 Task: Add Avalon Organics Peppermint Hand & Body Lotion to the cart.
Action: Mouse moved to (848, 322)
Screenshot: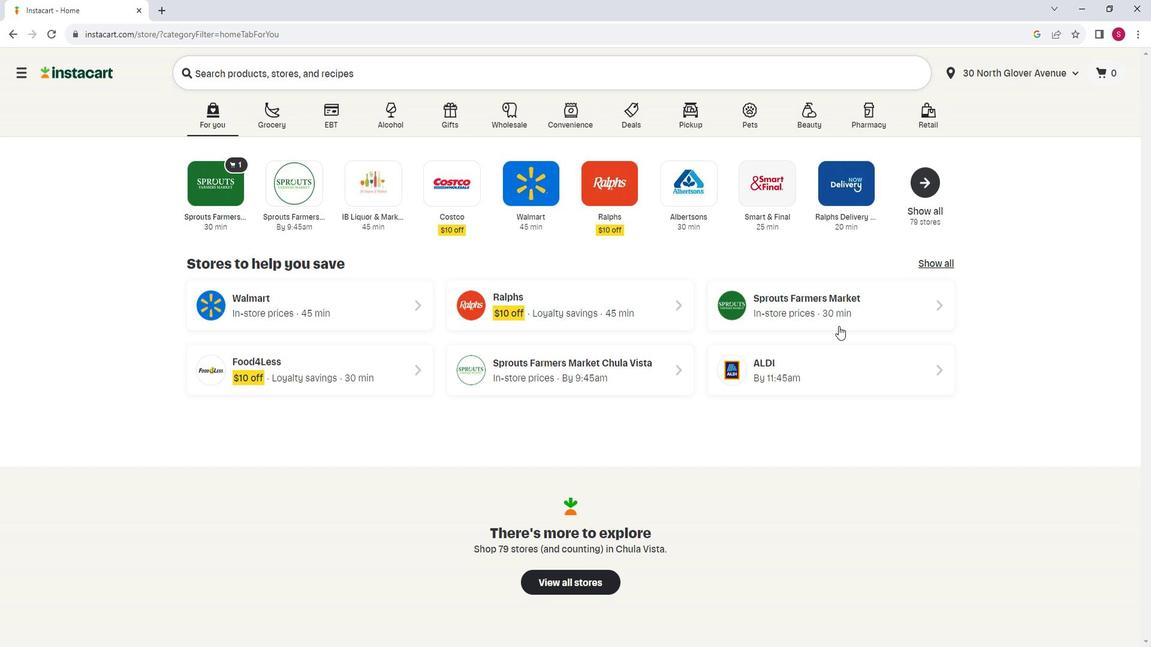 
Action: Mouse pressed left at (848, 322)
Screenshot: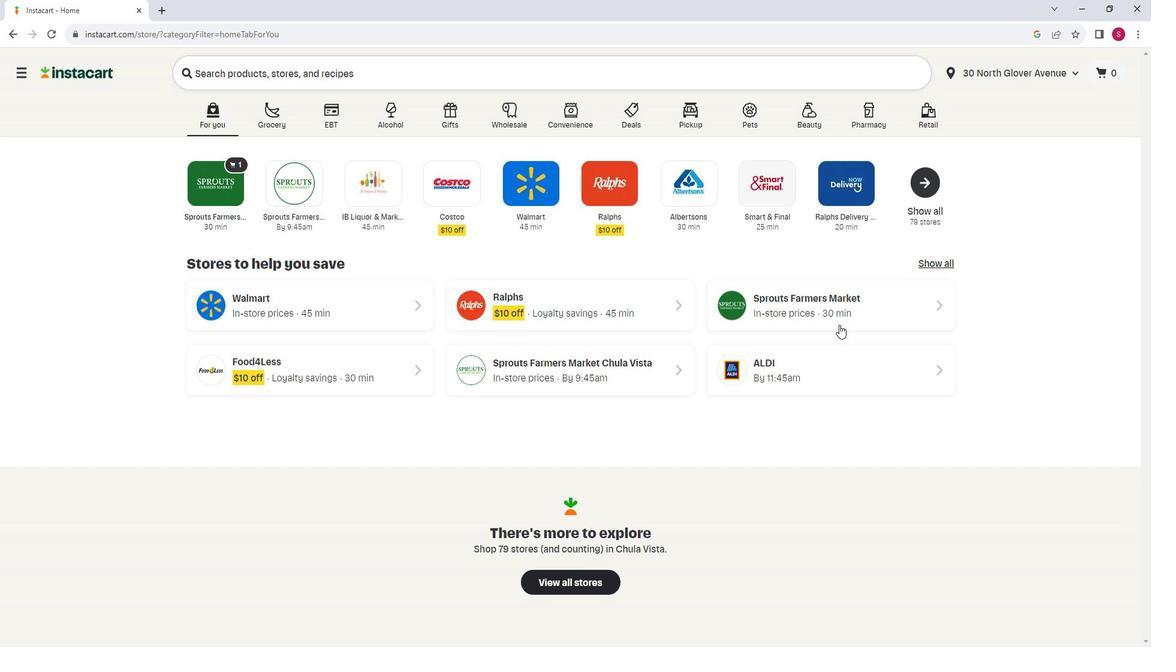 
Action: Mouse moved to (67, 365)
Screenshot: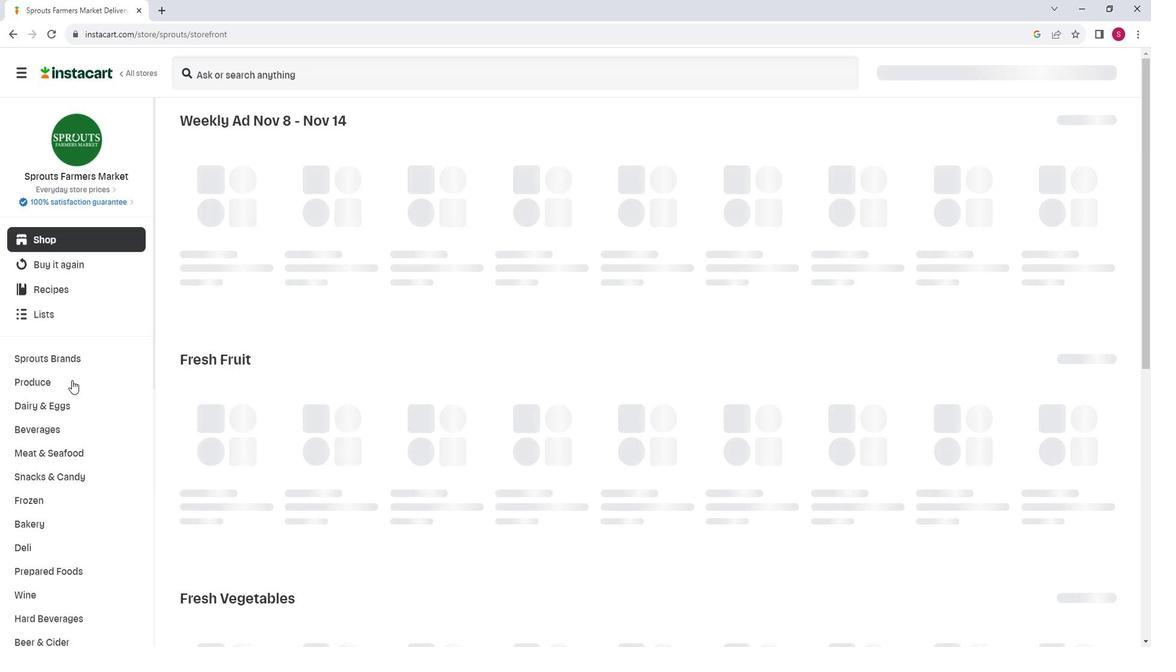 
Action: Mouse scrolled (67, 364) with delta (0, 0)
Screenshot: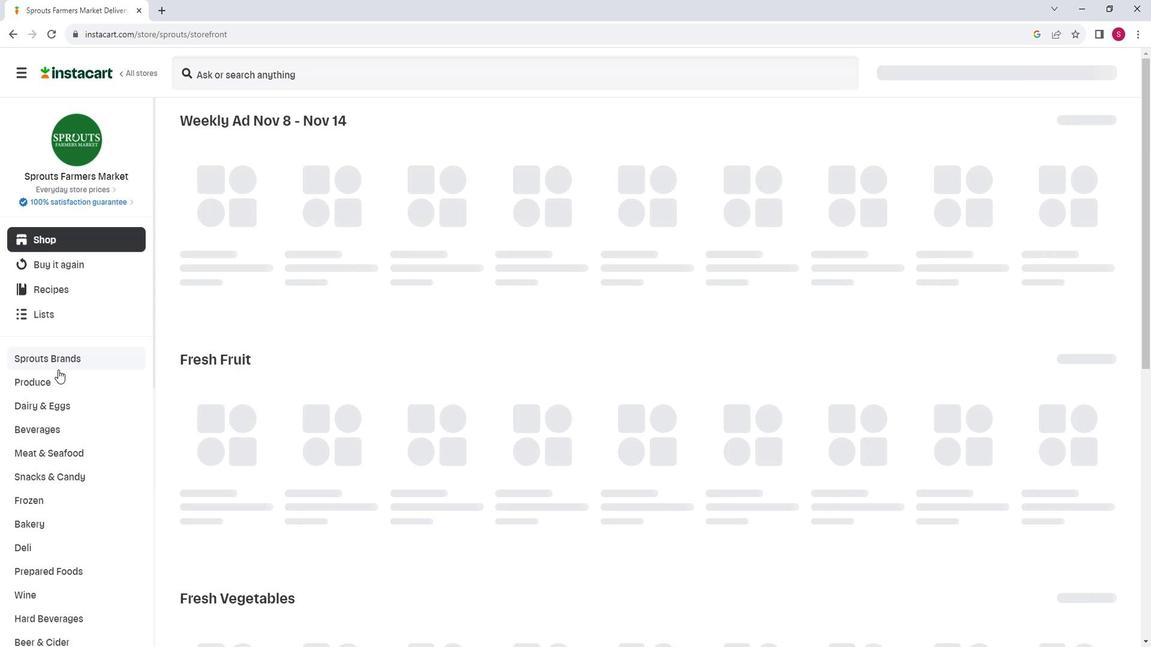 
Action: Mouse scrolled (67, 364) with delta (0, 0)
Screenshot: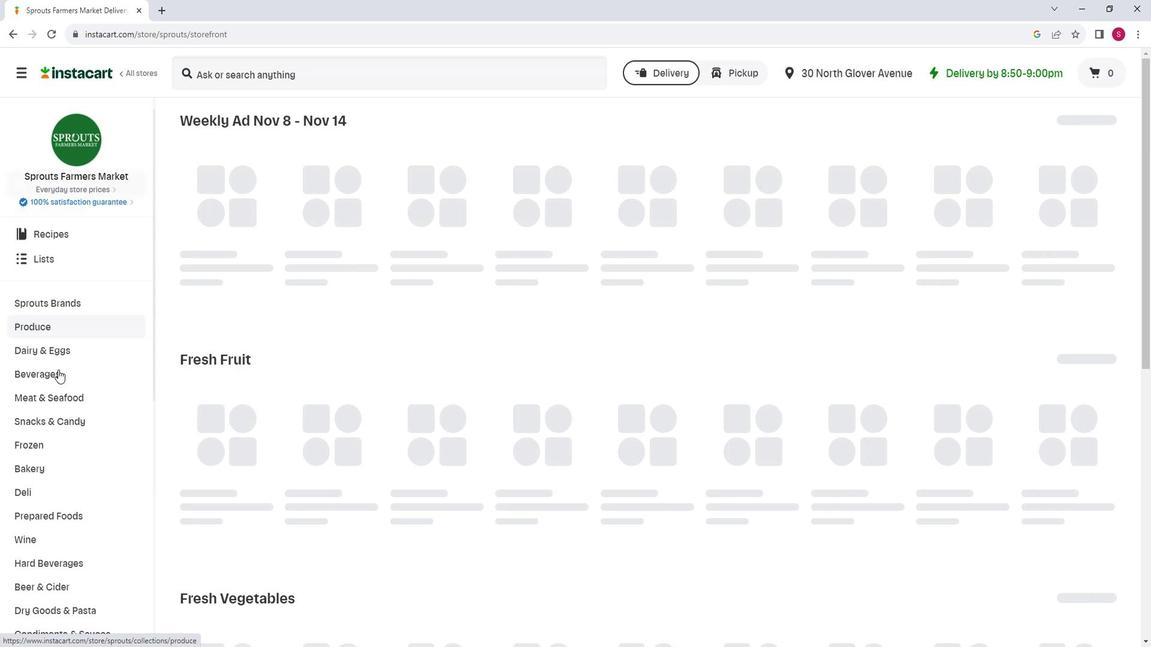 
Action: Mouse scrolled (67, 364) with delta (0, 0)
Screenshot: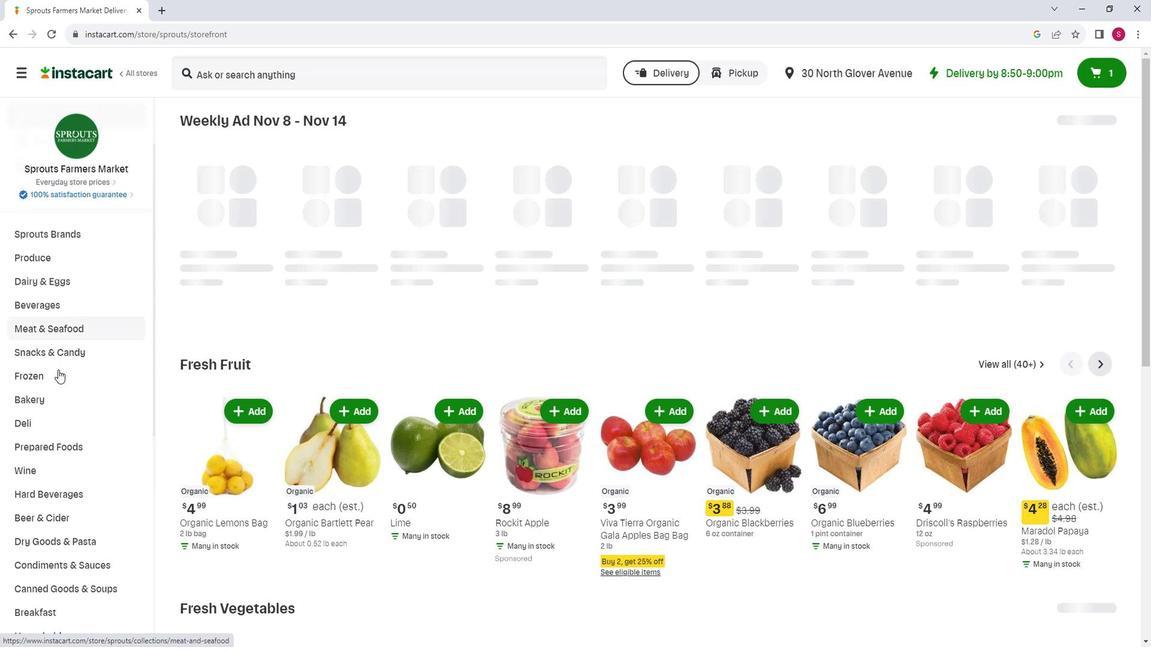 
Action: Mouse scrolled (67, 364) with delta (0, 0)
Screenshot: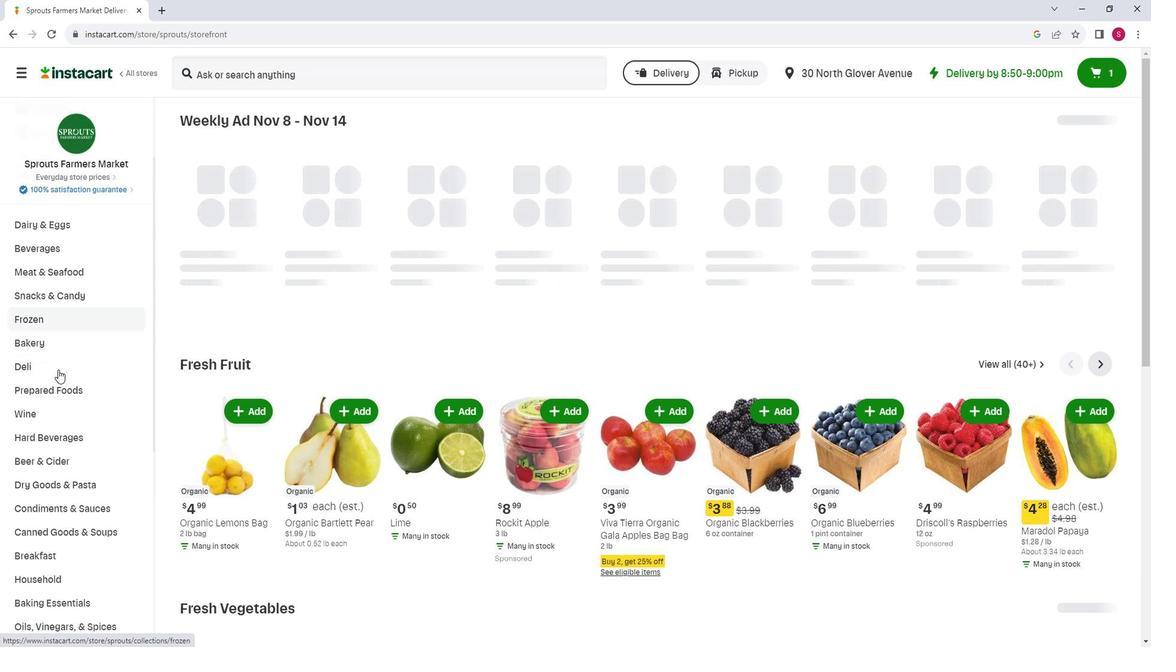 
Action: Mouse scrolled (67, 364) with delta (0, 0)
Screenshot: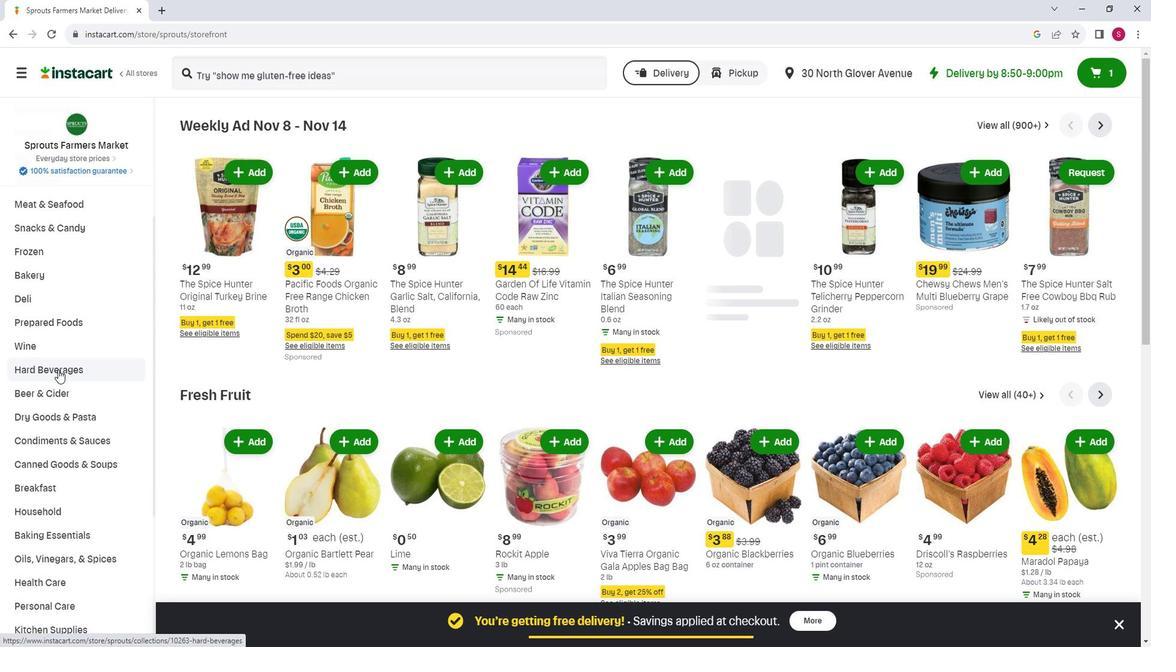 
Action: Mouse scrolled (67, 364) with delta (0, 0)
Screenshot: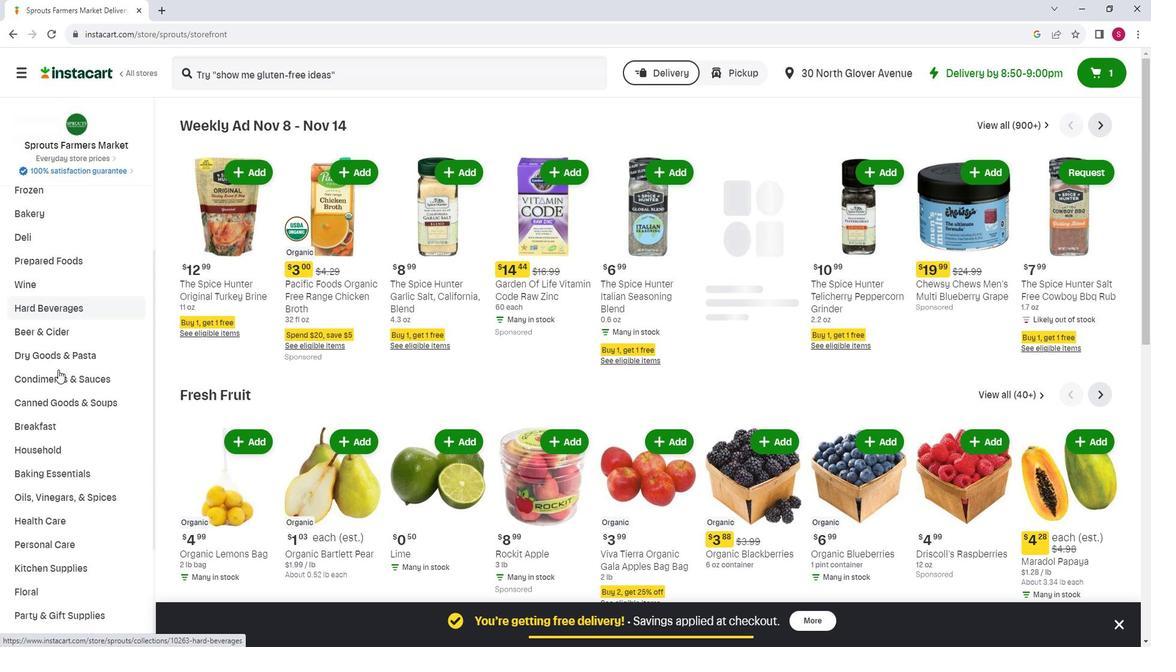 
Action: Mouse moved to (59, 469)
Screenshot: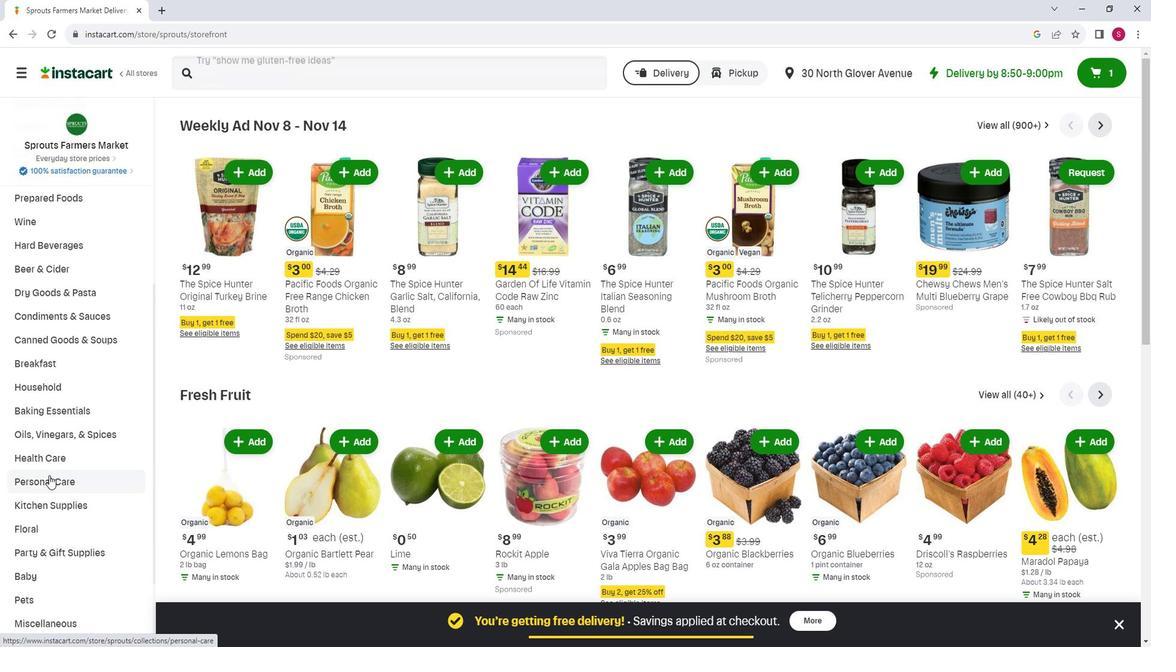 
Action: Mouse pressed left at (59, 469)
Screenshot: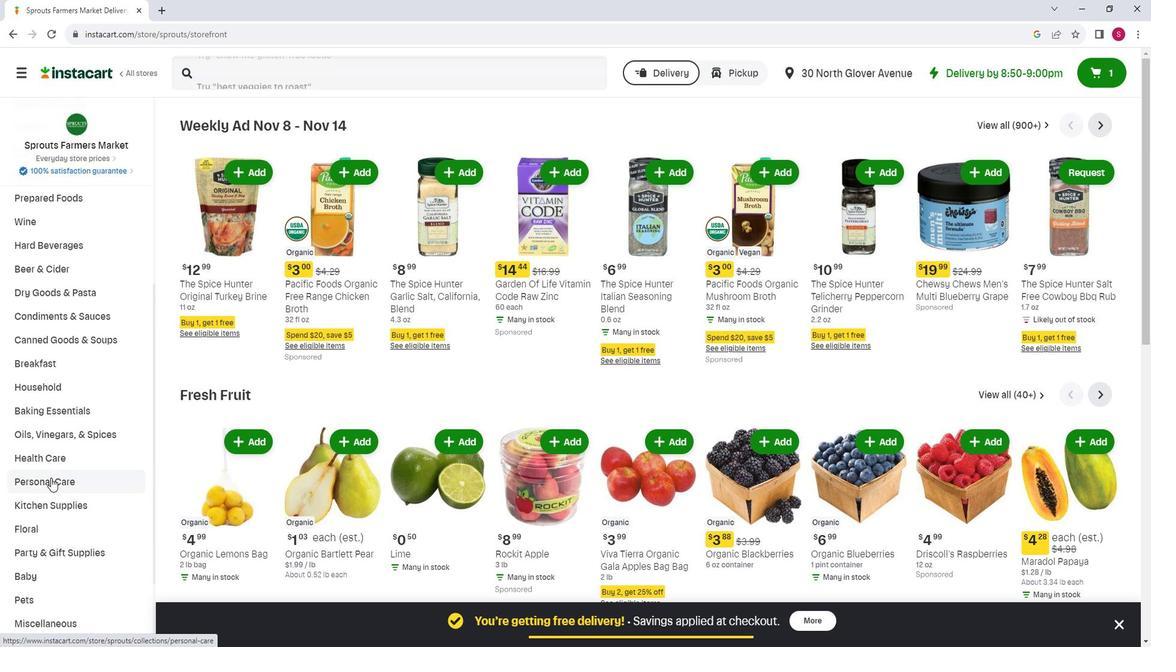 
Action: Mouse moved to (316, 160)
Screenshot: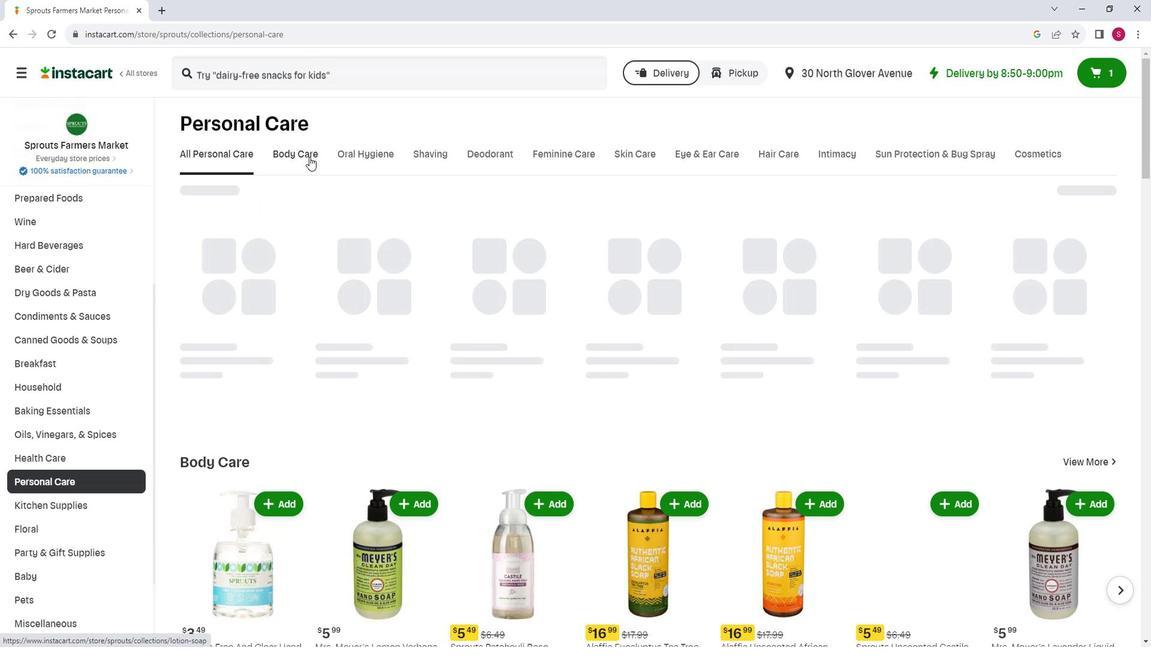 
Action: Mouse pressed left at (316, 160)
Screenshot: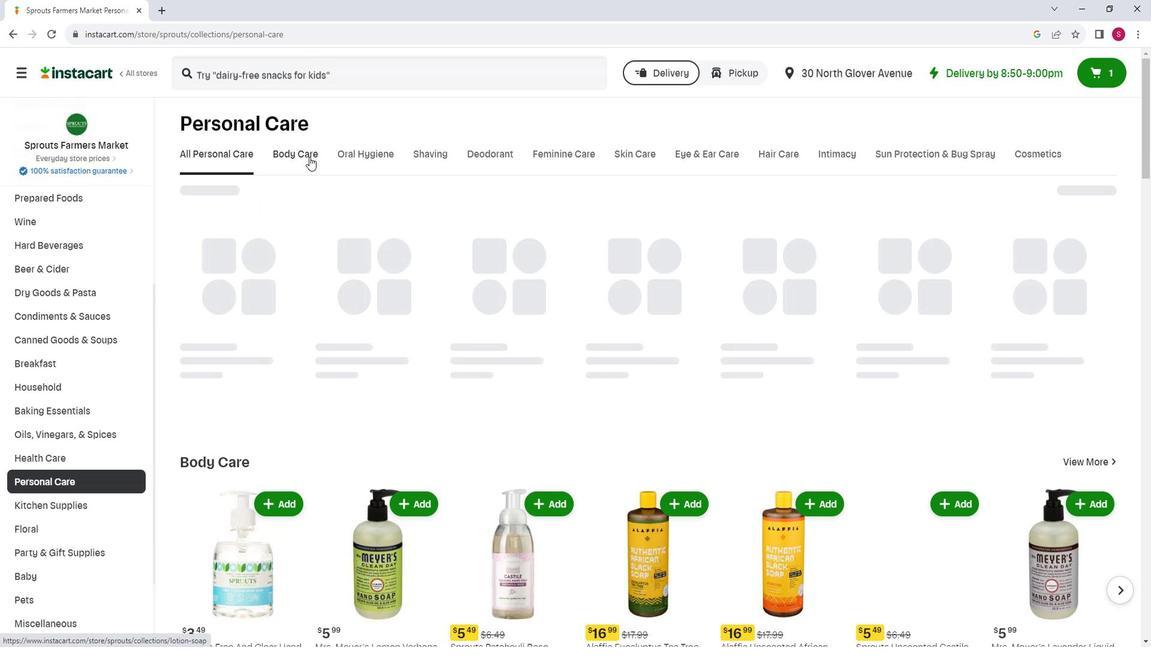 
Action: Mouse moved to (300, 158)
Screenshot: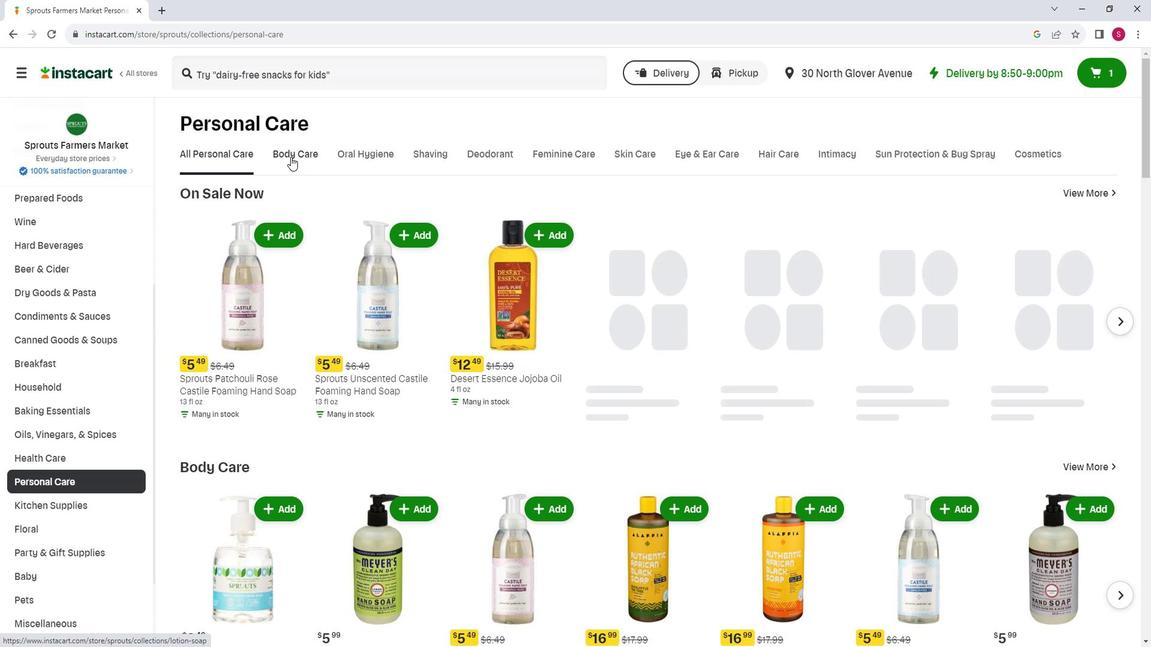 
Action: Mouse pressed left at (300, 158)
Screenshot: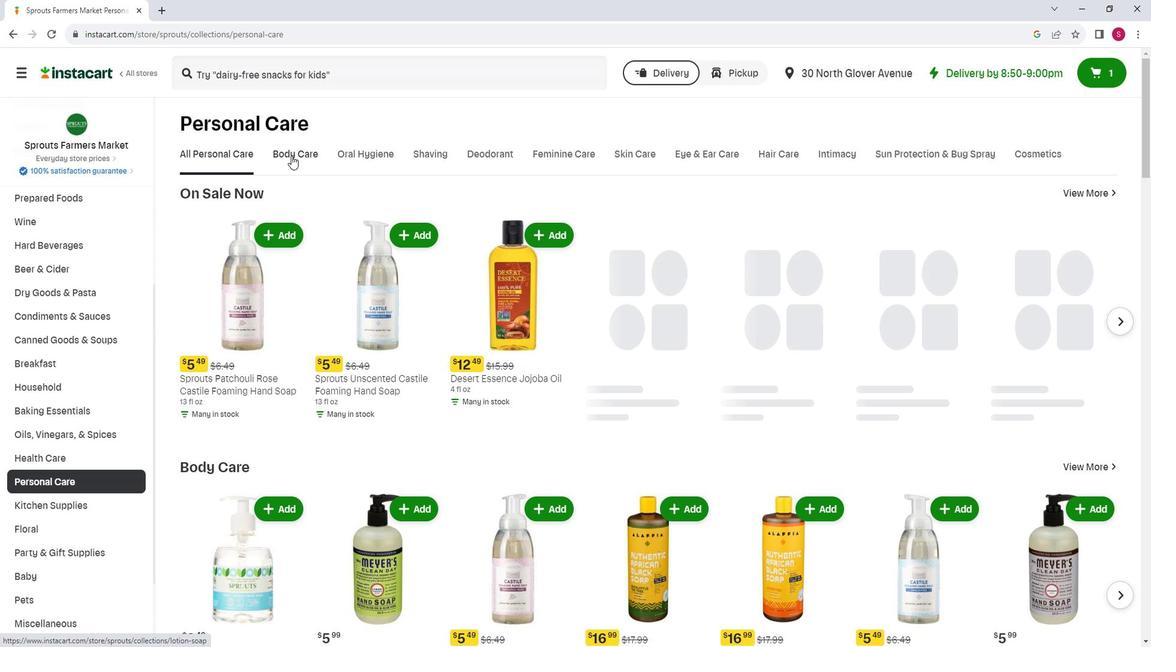 
Action: Mouse moved to (481, 205)
Screenshot: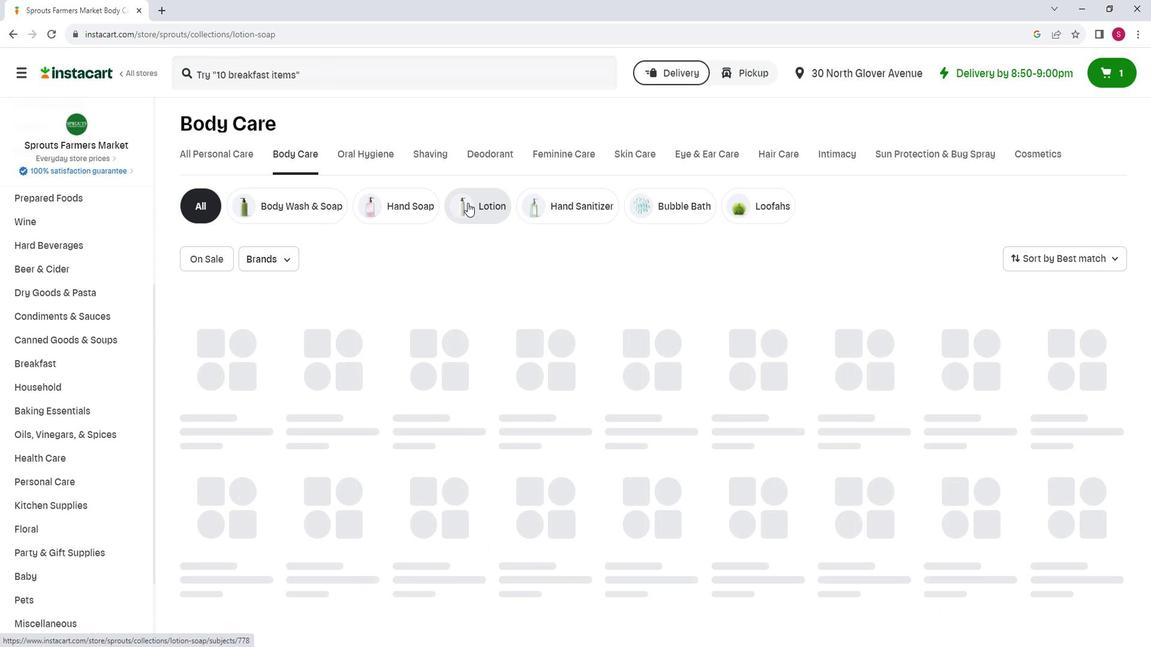 
Action: Mouse pressed left at (481, 205)
Screenshot: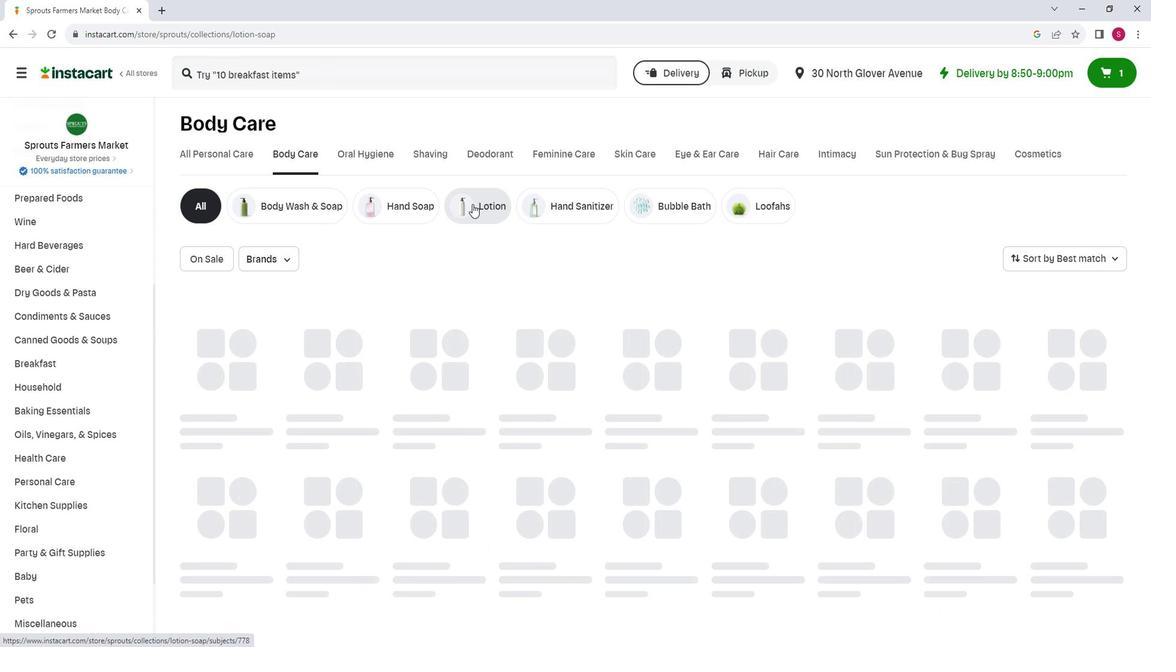 
Action: Mouse moved to (347, 82)
Screenshot: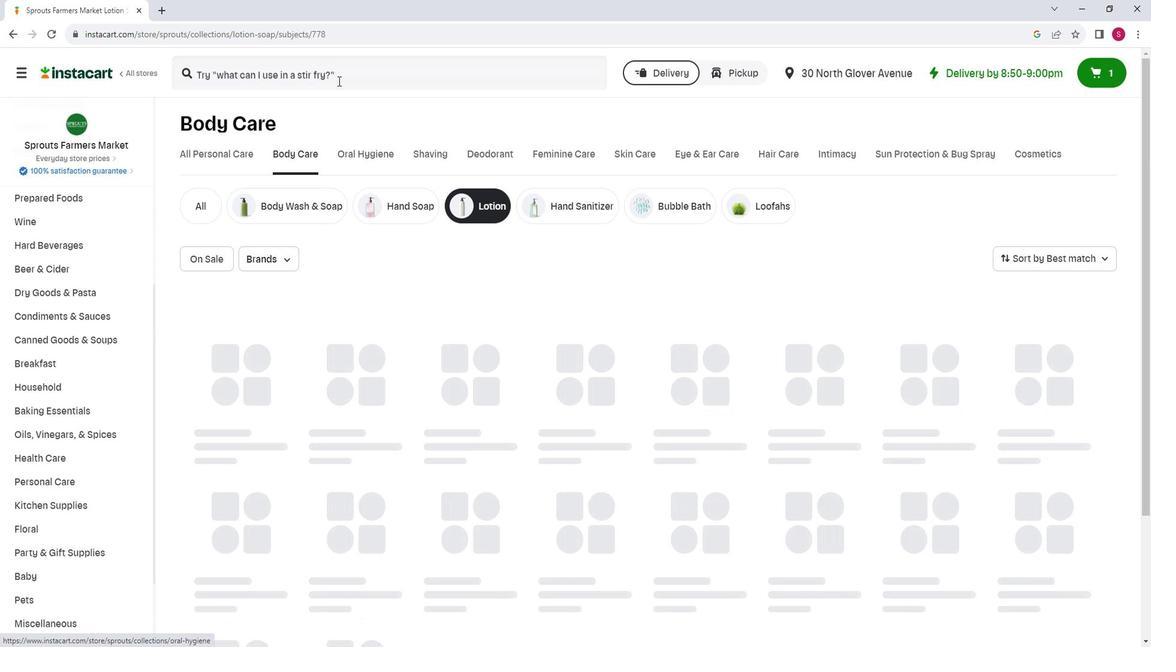 
Action: Mouse pressed left at (347, 82)
Screenshot: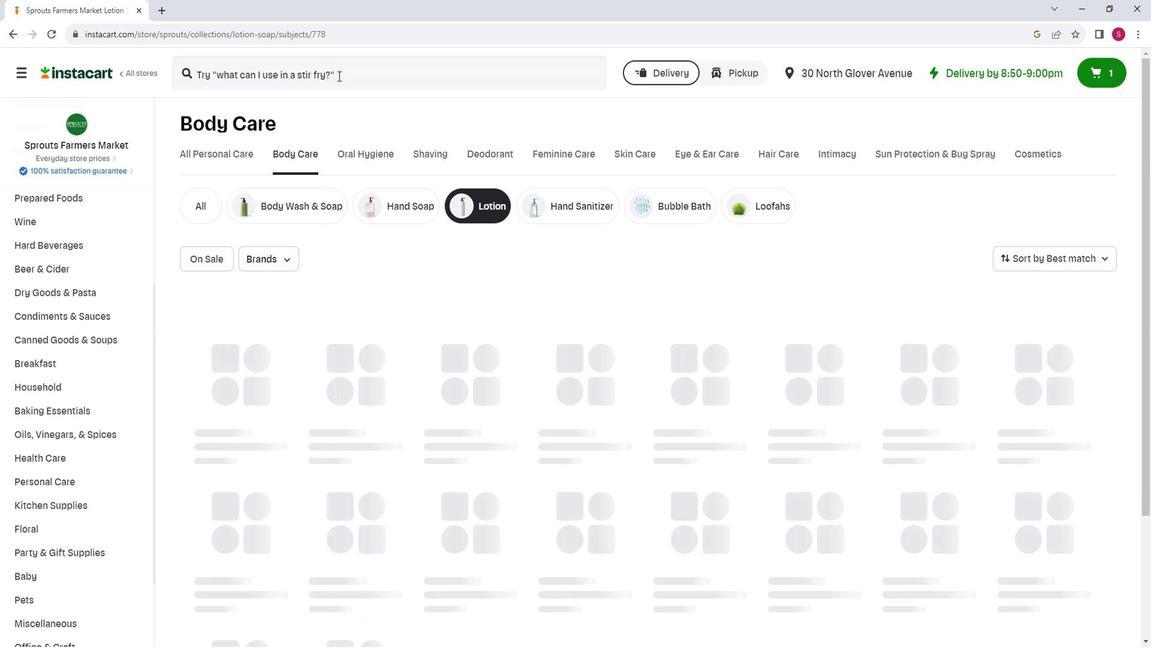 
Action: Key pressed <Key.shift>Avalon<Key.space><Key.shift>Organics<Key.space><Key.shift><Key.shift>Peppermnt<Key.backspace><Key.backspace>int<Key.space><Key.shift>Hand<Key.space><Key.shift><Key.shift>&<Key.space><Key.shift>Body<Key.space><Key.shift>Lotion<Key.enter>
Screenshot: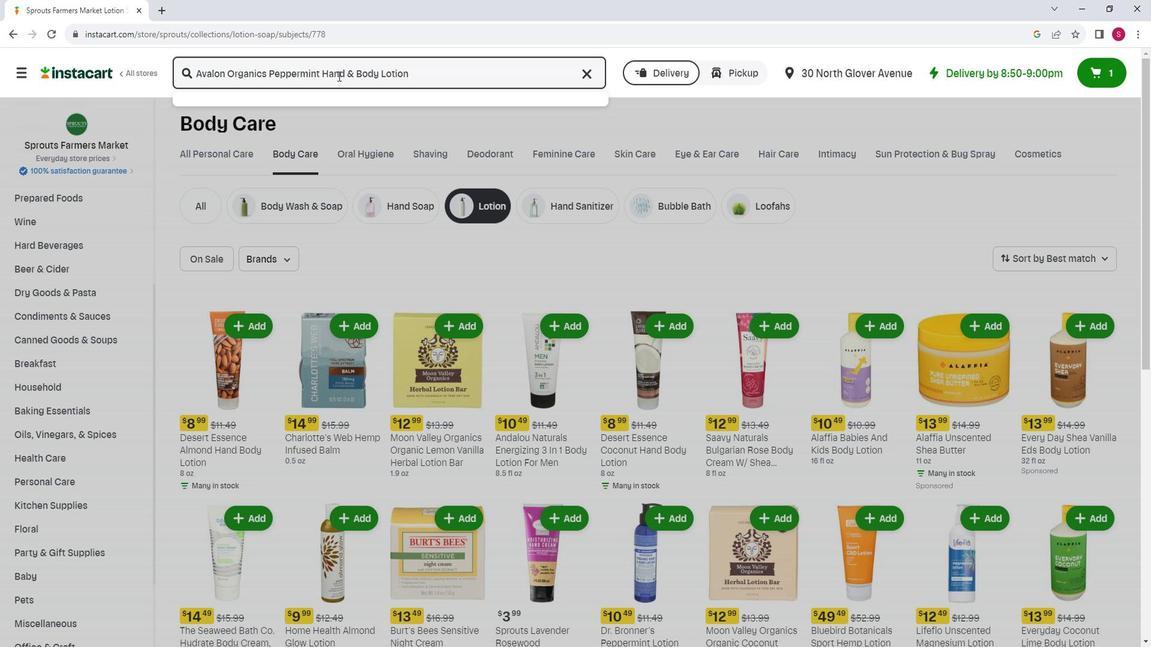 
Action: Mouse moved to (908, 169)
Screenshot: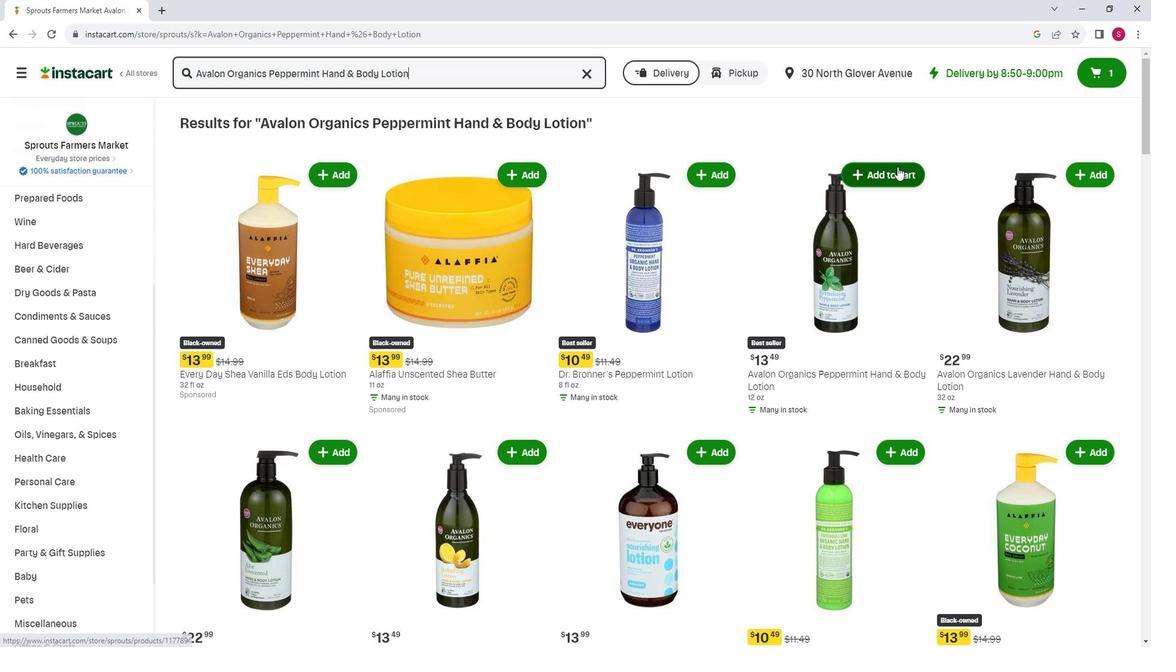 
Action: Mouse pressed left at (908, 169)
Screenshot: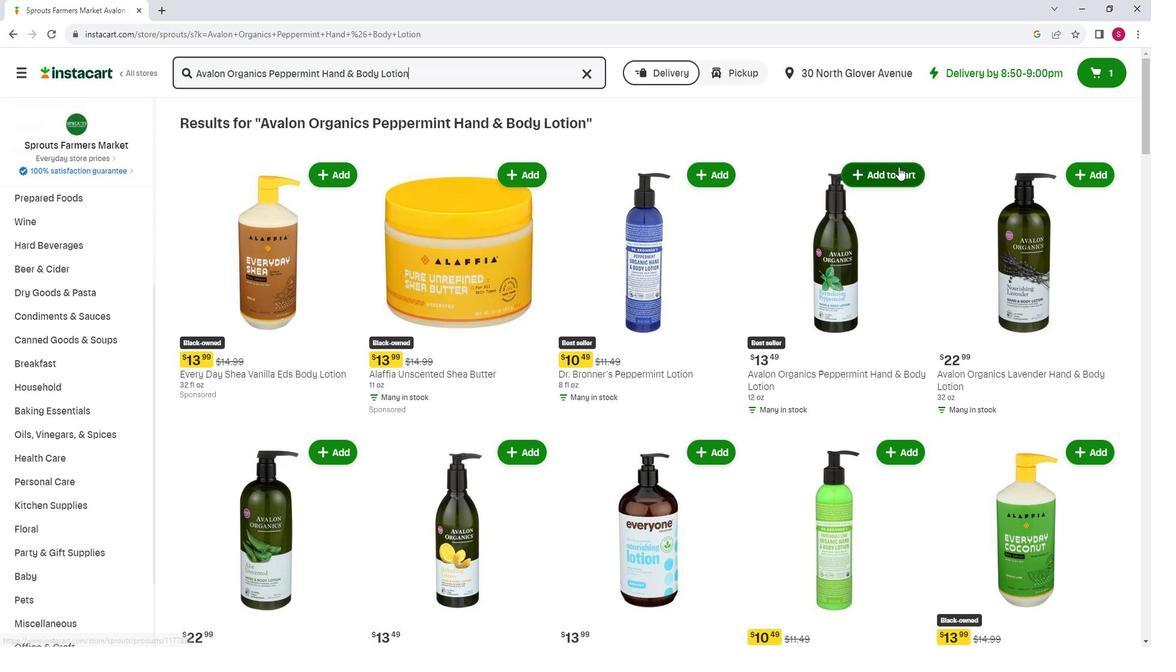 
Action: Mouse moved to (844, 137)
Screenshot: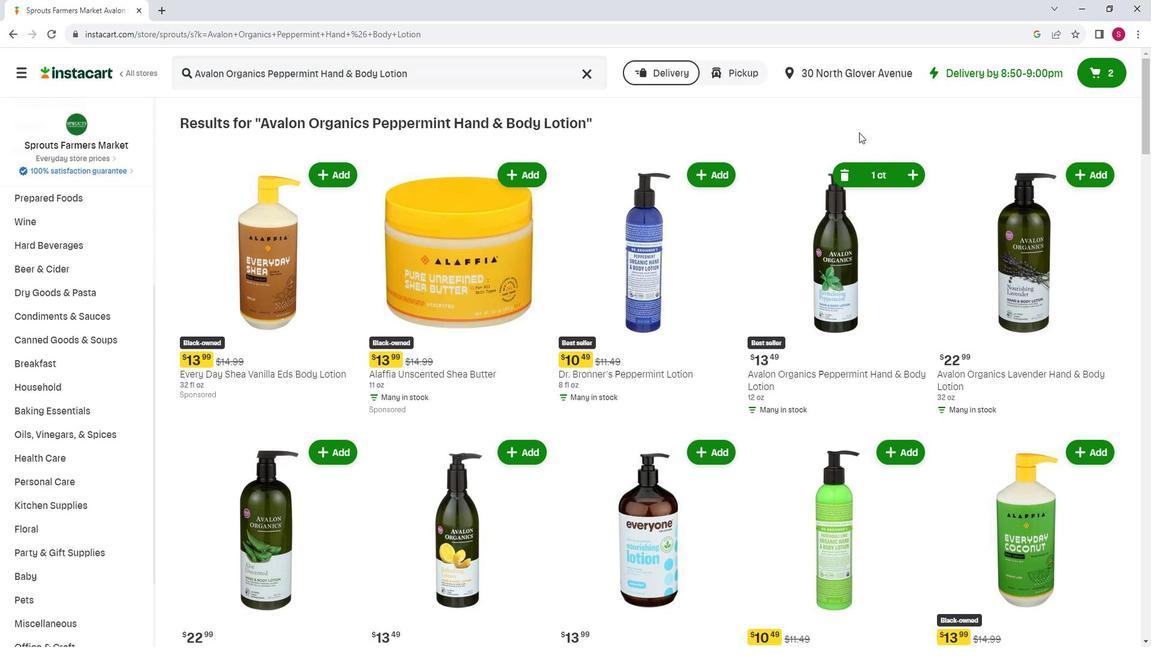 
